 Task: Create a rule from the Recommended list, Task Added to this Project -> add SubTasks in the project TurnkeyTech with SubTasks Gather and Analyse Requirements , Design and Implement Solution , System Test and UAT , Release to Production / Go Live.
Action: Mouse moved to (47, 373)
Screenshot: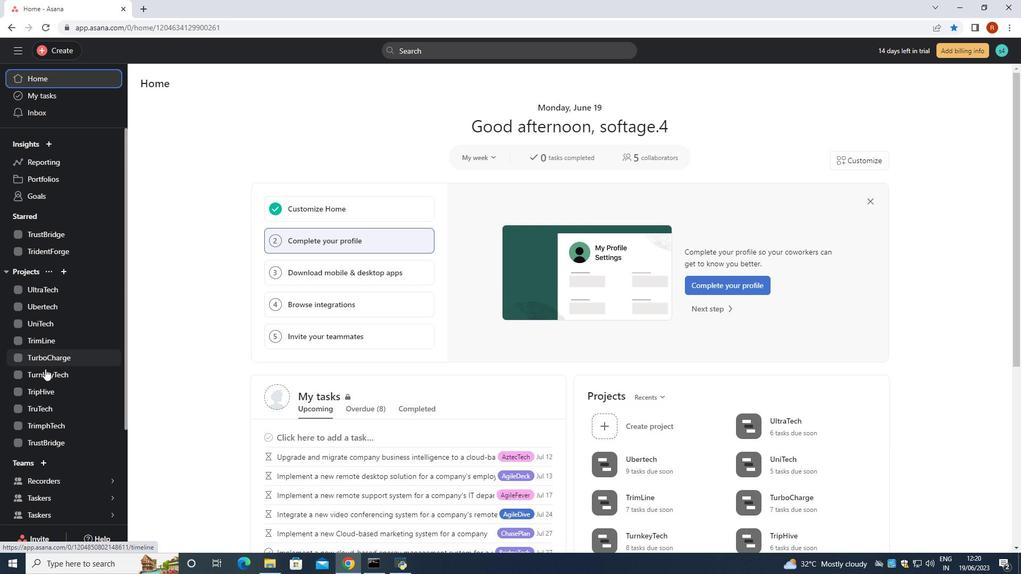 
Action: Mouse pressed left at (47, 373)
Screenshot: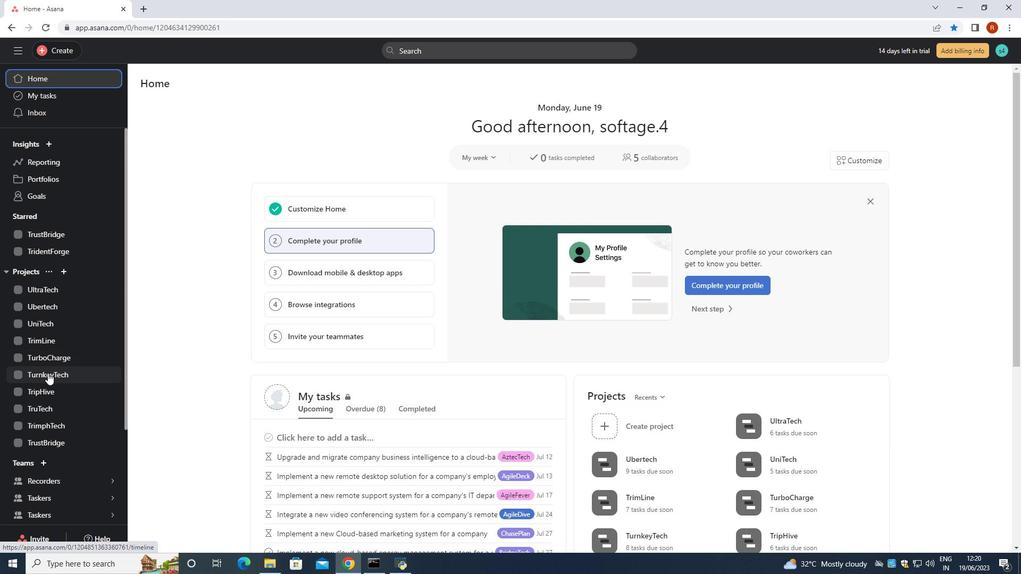 
Action: Mouse moved to (972, 91)
Screenshot: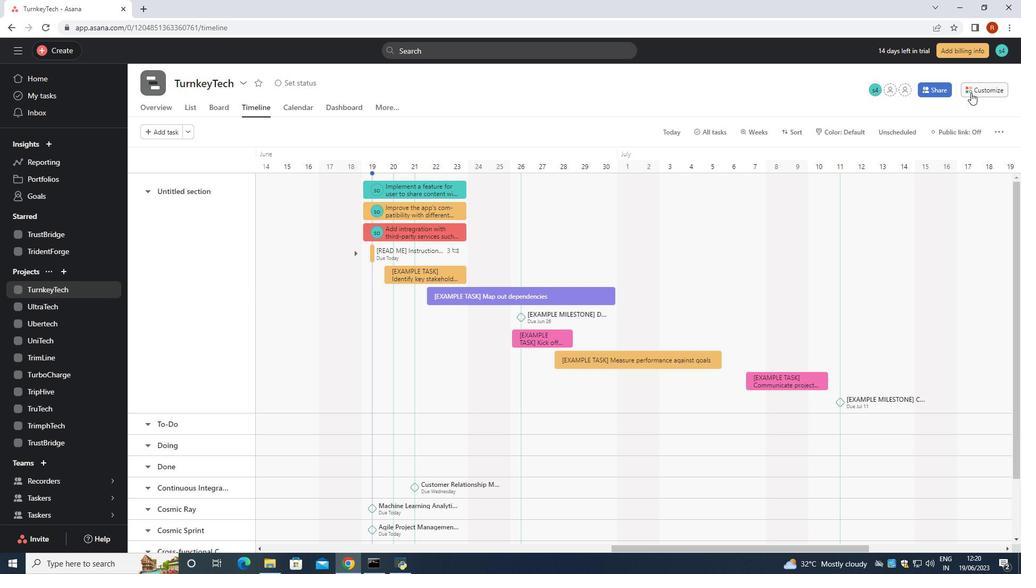 
Action: Mouse pressed left at (972, 91)
Screenshot: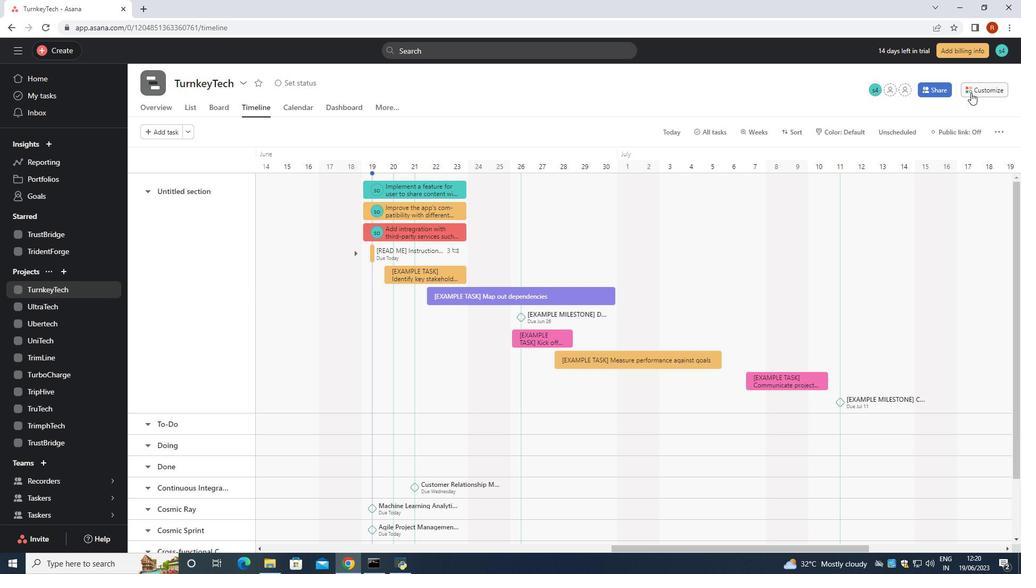 
Action: Mouse moved to (807, 257)
Screenshot: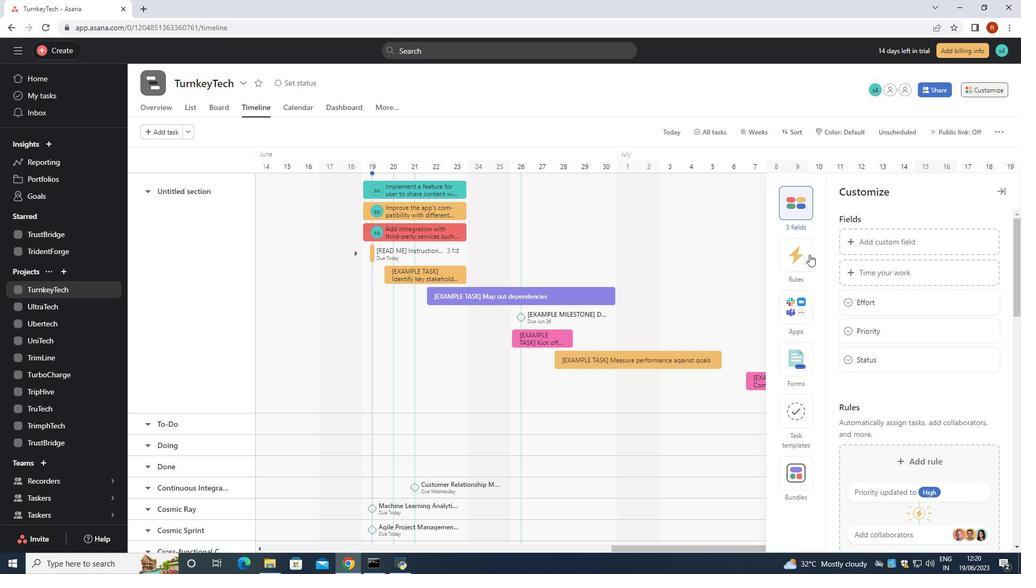 
Action: Mouse pressed left at (807, 257)
Screenshot: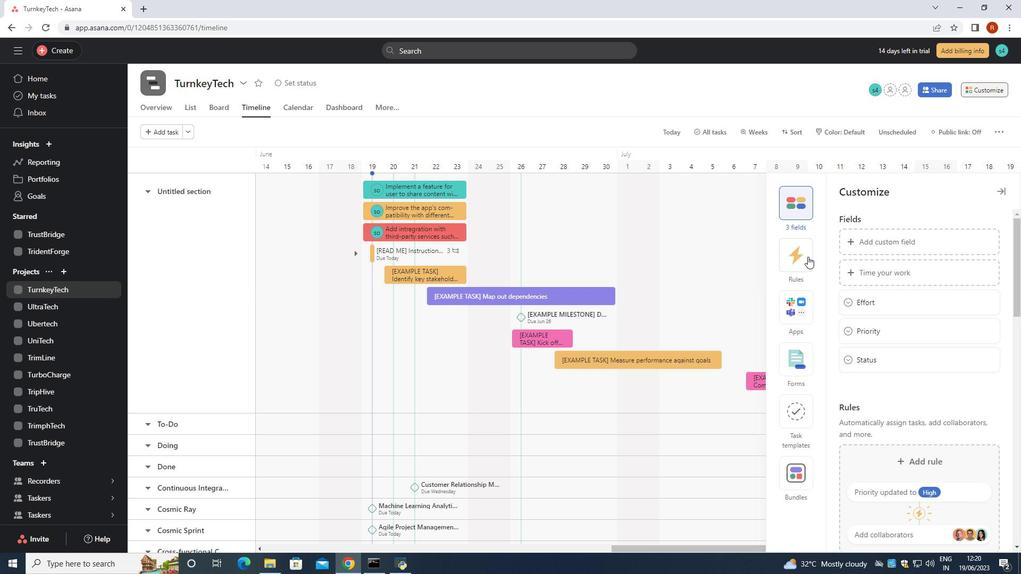 
Action: Mouse moved to (916, 261)
Screenshot: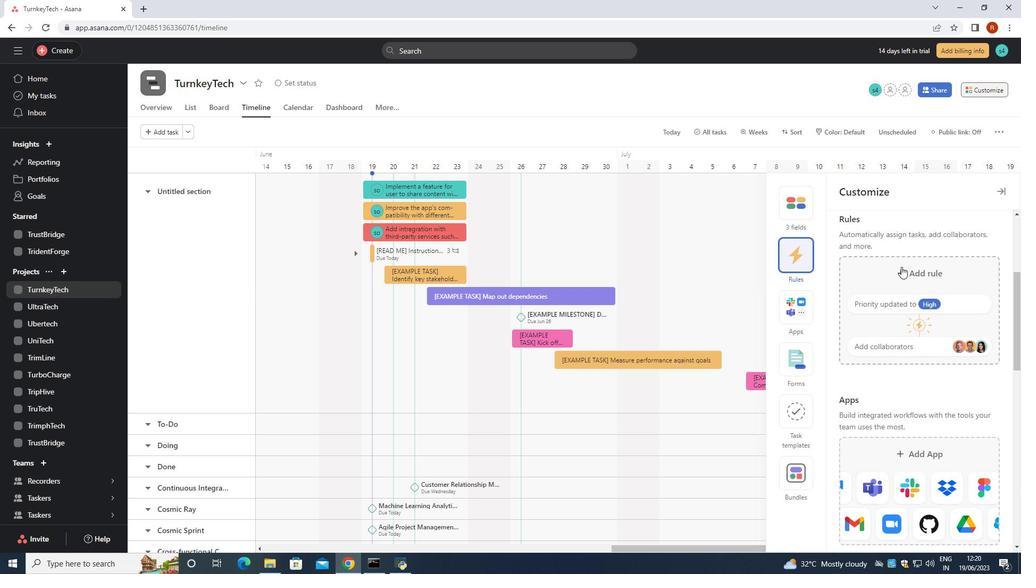 
Action: Mouse pressed left at (916, 261)
Screenshot: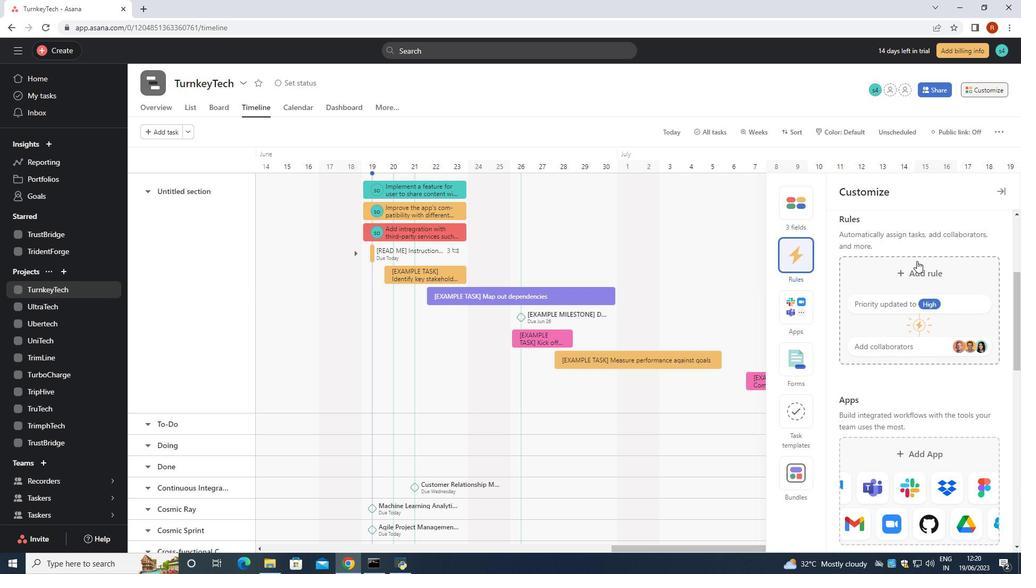 
Action: Mouse moved to (224, 113)
Screenshot: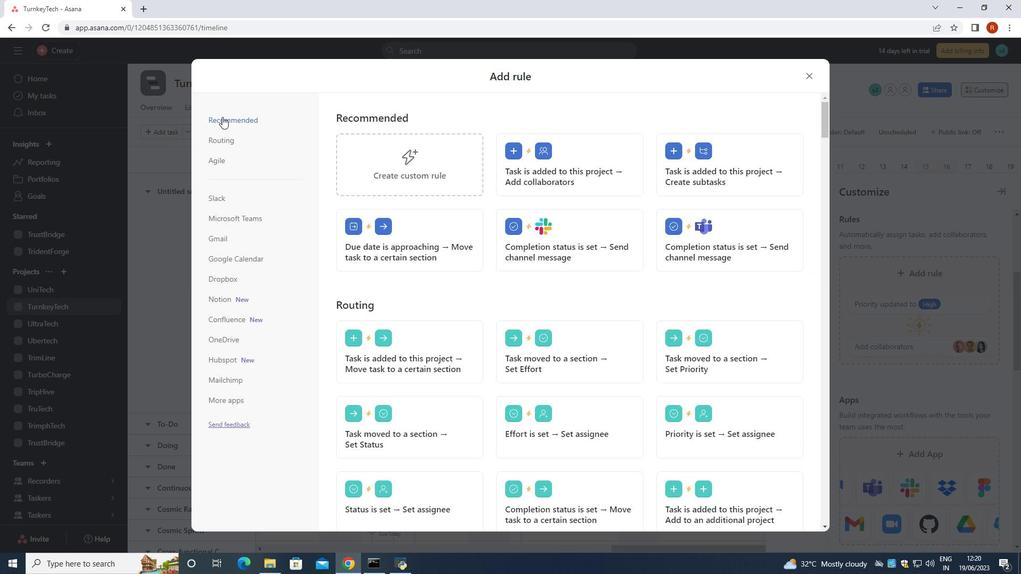 
Action: Mouse pressed left at (224, 113)
Screenshot: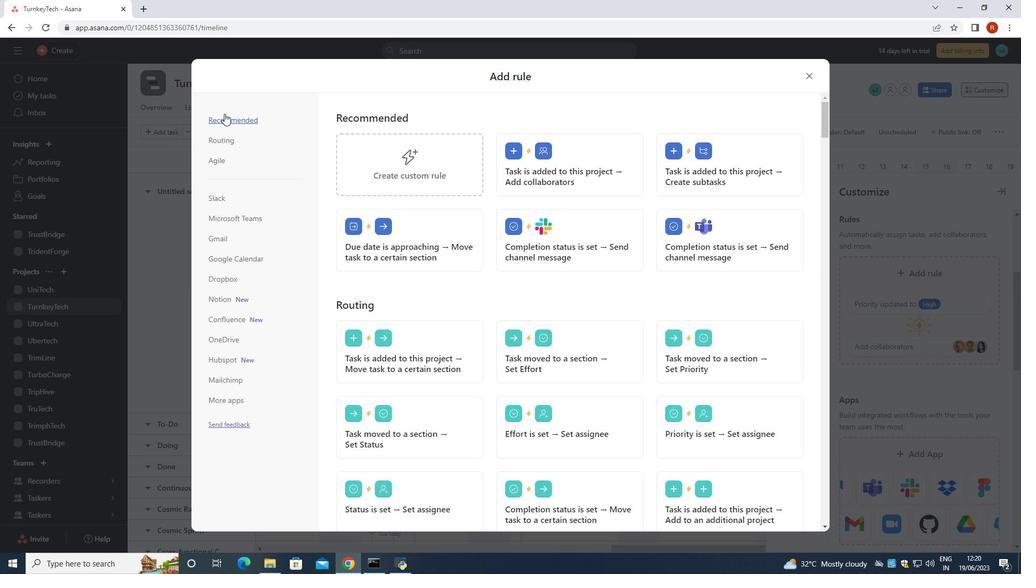 
Action: Mouse moved to (691, 168)
Screenshot: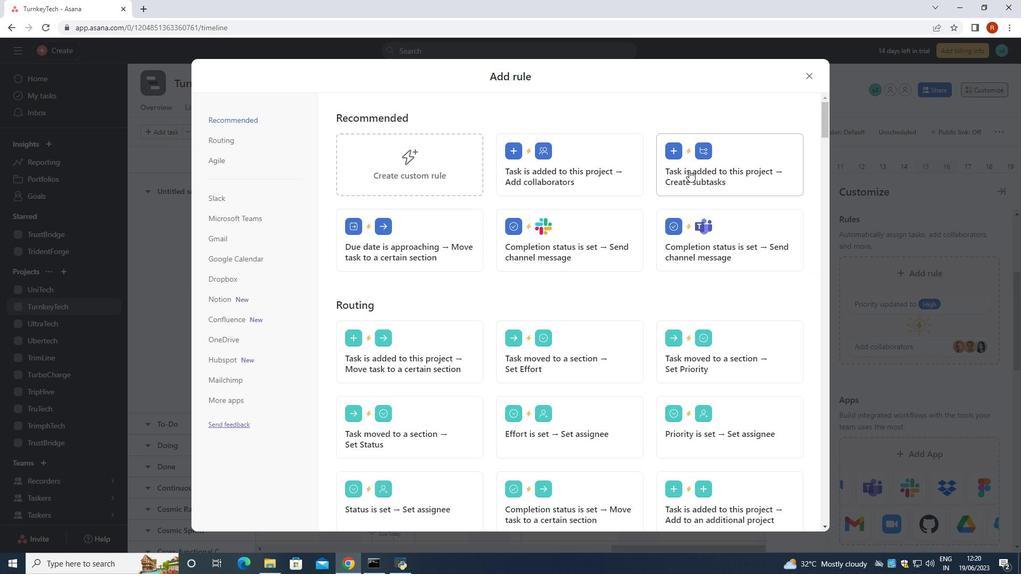 
Action: Mouse pressed left at (691, 168)
Screenshot: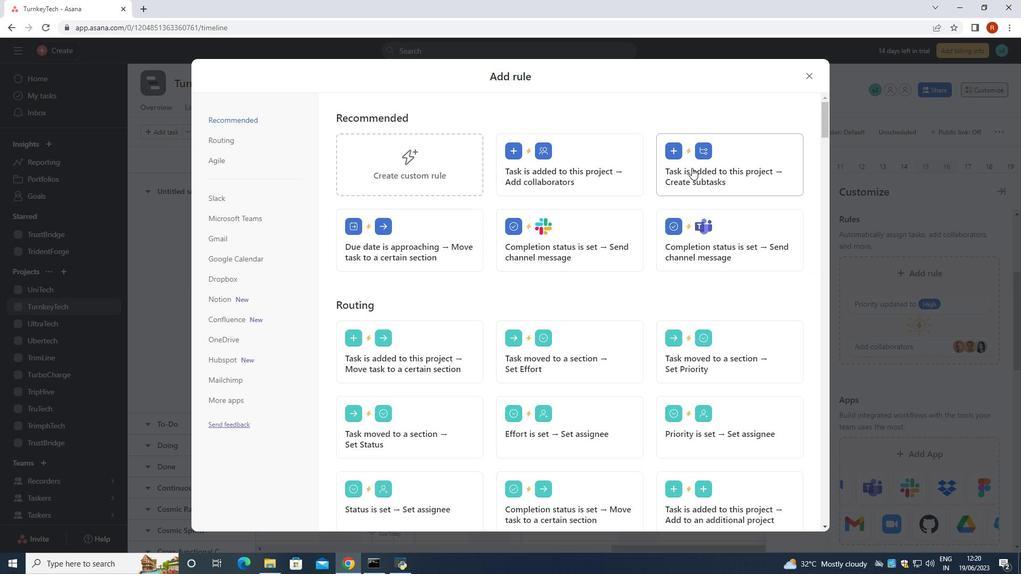 
Action: Mouse moved to (604, 193)
Screenshot: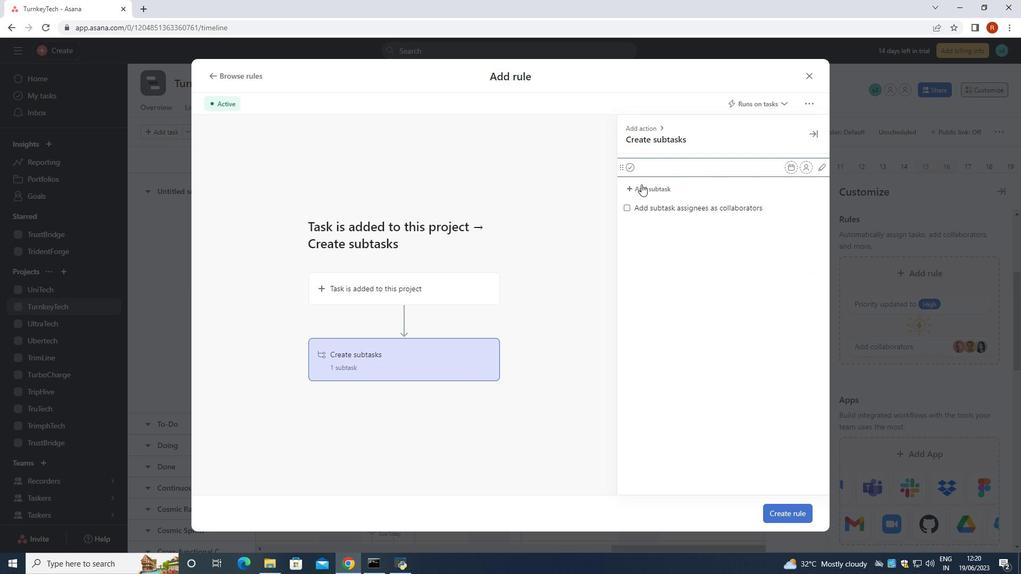 
Action: Key pressed <Key.shift><Key.shift><Key.shift><Key.shift><Key.shift>GF
Screenshot: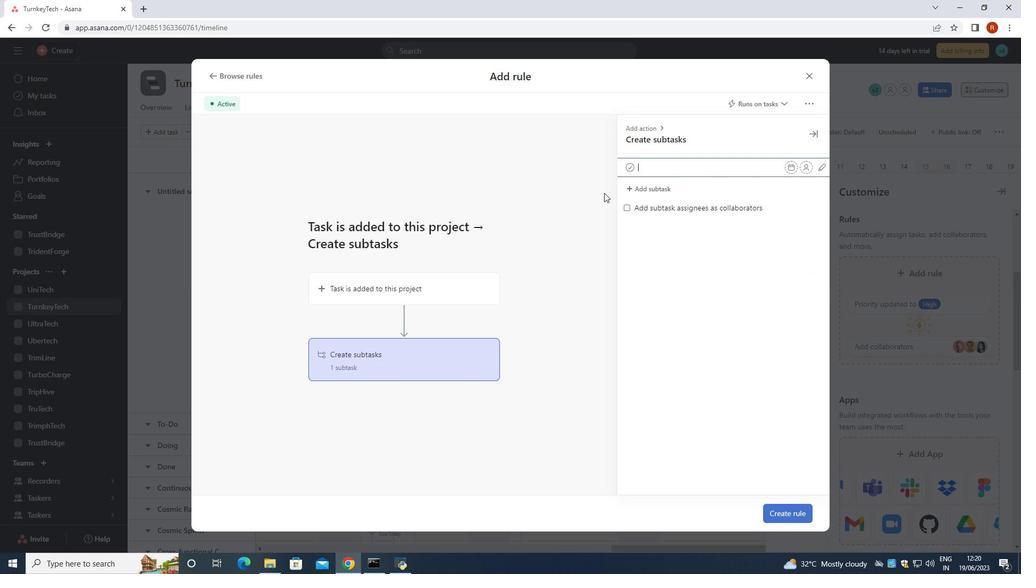 
Action: Mouse moved to (604, 193)
Screenshot: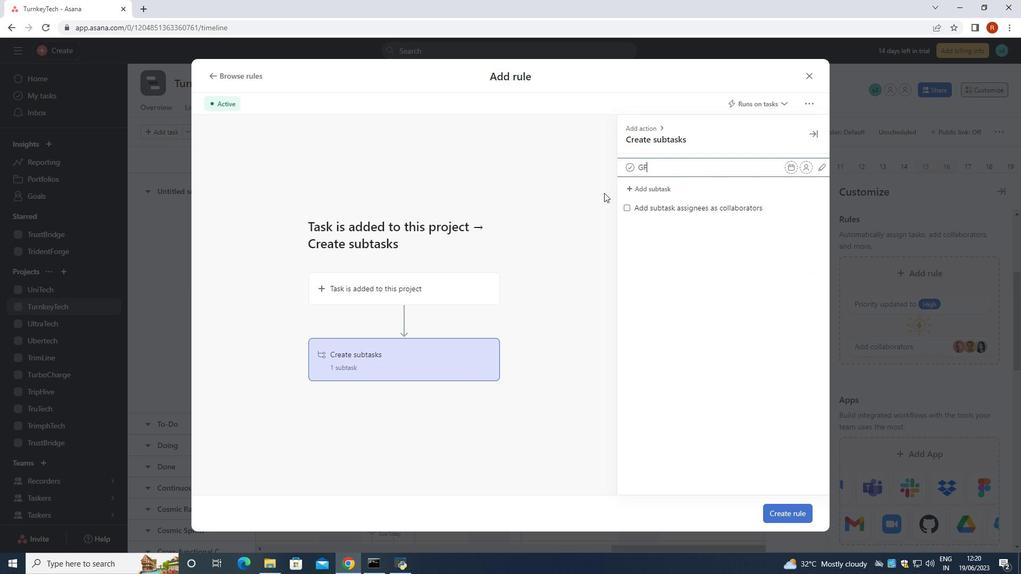 
Action: Key pressed <Key.backspace>ather<Key.space>and<Key.space><Key.shift>Analyse<Key.space><Key.shift><Key.shift><Key.shift><Key.shift><Key.shift><Key.shift><Key.shift><Key.shift><Key.shift><Key.shift><Key.shift><Key.shift><Key.shift><Key.shift>Requirements<Key.enter><Key.shift><Key.shift>Design<Key.space>and<Key.space><Key.shift><Key.shift><Key.shift><Key.shift><Key.shift><Key.shift><Key.shift>Implemem<Key.backspace>nt<Key.space><Key.shift>Solution<Key.space><Key.enter><Key.shift>Ststem<Key.space>=<Key.backspace><Key.backspace><Key.backspace><Key.backspace><Key.backspace><Key.backspace><Key.backspace>ystem<Key.space><Key.shift><Key.shift><Key.shift><Key.shift><Key.shift><Key.shift><Key.shift><Key.shift>Test<Key.space>and<Key.space><Key.shift><Key.shift><Key.shift><Key.shift><Key.shift><Key.shift><Key.shift><Key.shift><Key.shift><Key.shift>Uat<Key.space><Key.backspace><Key.backspace><Key.backspace><Key.shift>AT<Key.space><Key.enter><Key.shift><Key.shift><Key.shift><Key.shift><Key.shift><Key.shift><Key.shift>Rekl<Key.backspace><Key.backspace>le<Key.caps_lock><Key.caps_lock>ae=<Key.backspace><Key.backspace><Key.backspace>ase<Key.space>to<Key.space><Key.shift_r>Production<Key.space><Key.shift_r>?<Key.shift_r><Key.shift_r><Key.shift_r><Key.shift_r><Key.shift_r><Key.shift_r><Key.shift_r><Key.shift_r><Key.shift_r><Key.shift_r><Key.shift_r><Key.shift_r><Key.shift_r>Go<Key.backspace><Key.backspace><Key.backspace>/<Key.space><Key.shift_r><Key.shift_r><Key.shift_r><Key.shift_r><Key.shift_r><Key.shift_r><Key.shift_r><Key.shift_r>Gp<Key.backspace>o<Key.space><Key.shift_r>Live<Key.space>
Screenshot: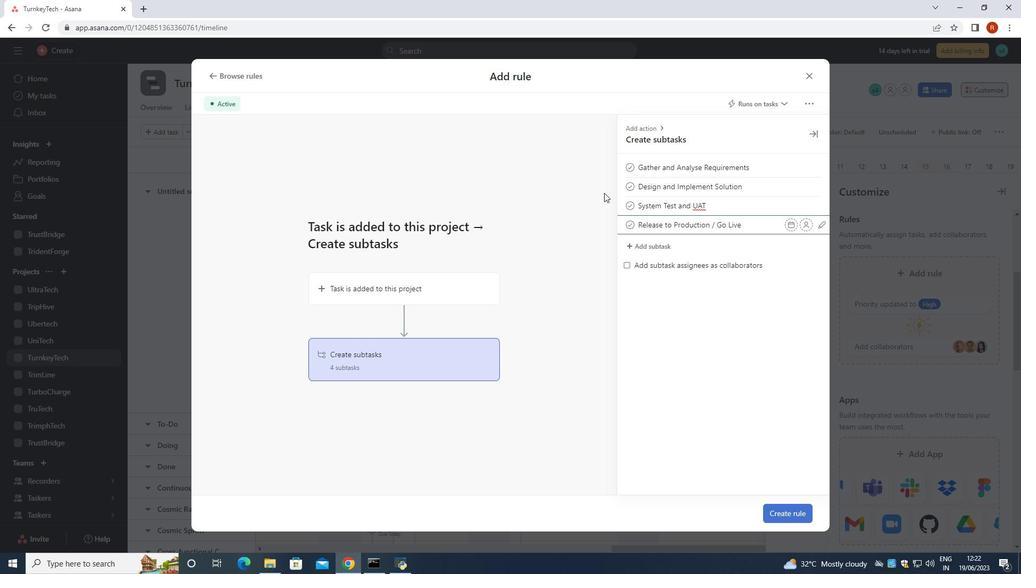 
Action: Mouse moved to (793, 517)
Screenshot: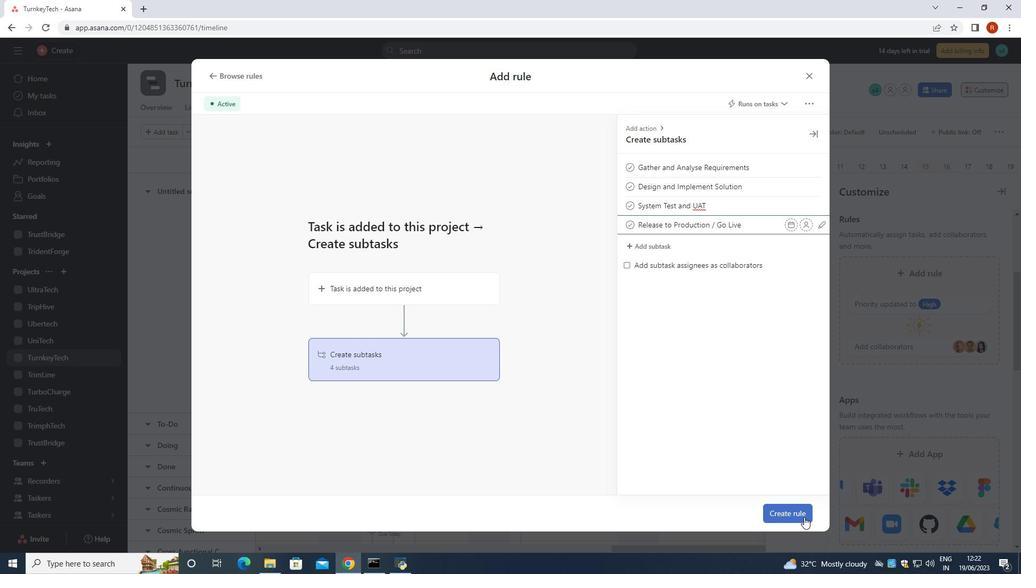 
Action: Mouse pressed left at (793, 517)
Screenshot: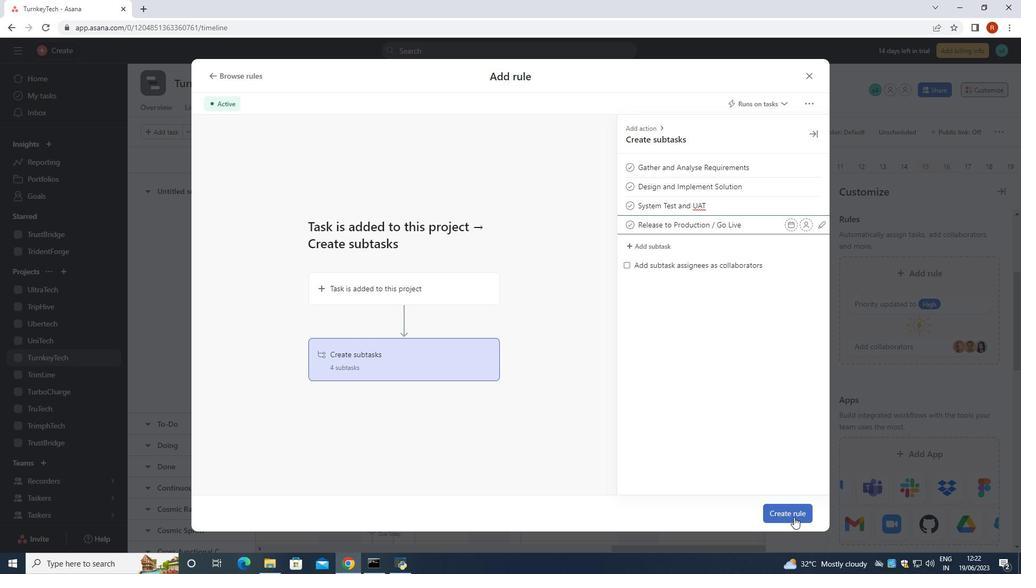 
Action: Mouse moved to (794, 517)
Screenshot: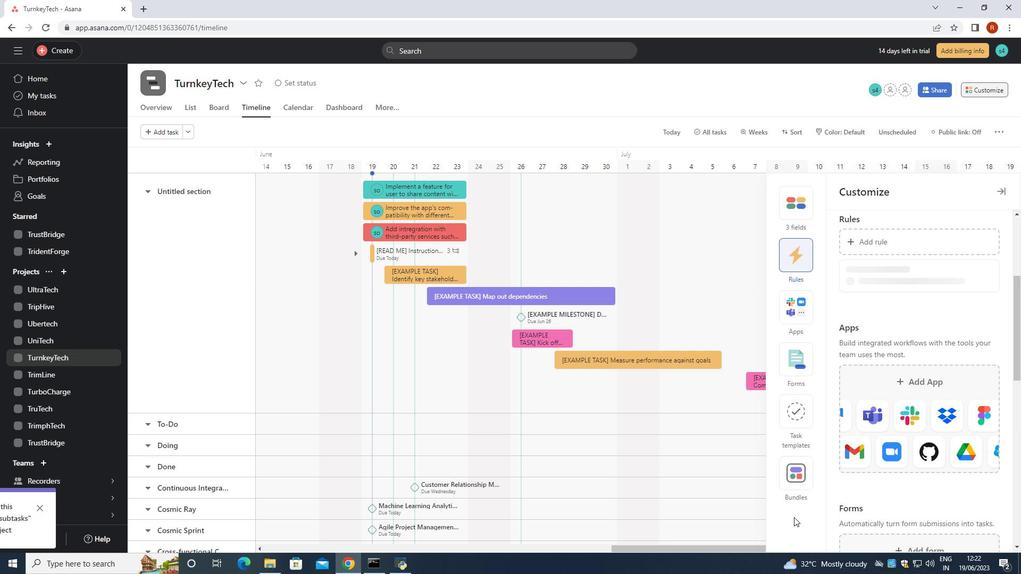 
